 Task: Locate the nearest state parks to Austin, Texas, and San Antonio, Texas.
Action: Mouse moved to (151, 75)
Screenshot: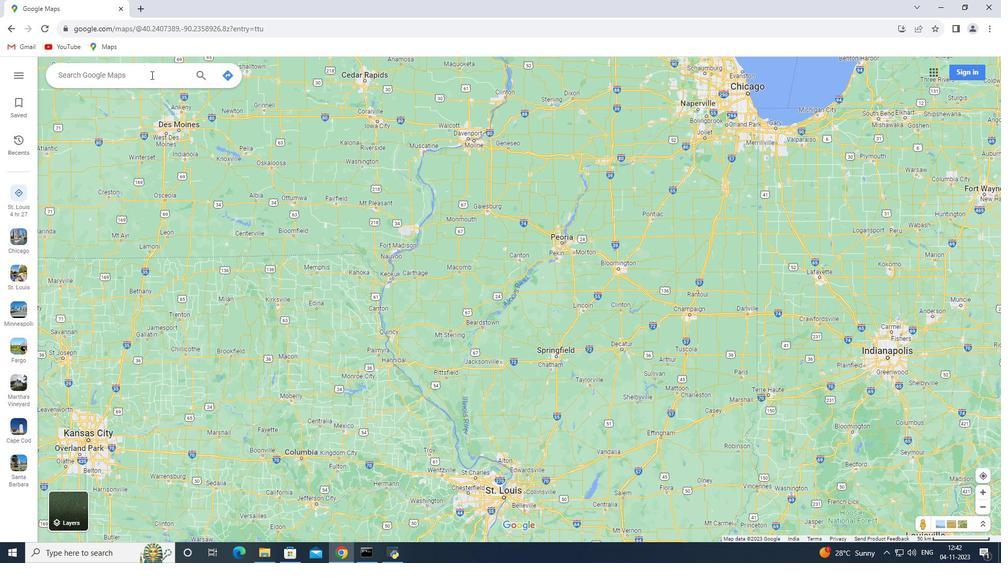 
Action: Mouse pressed left at (151, 75)
Screenshot: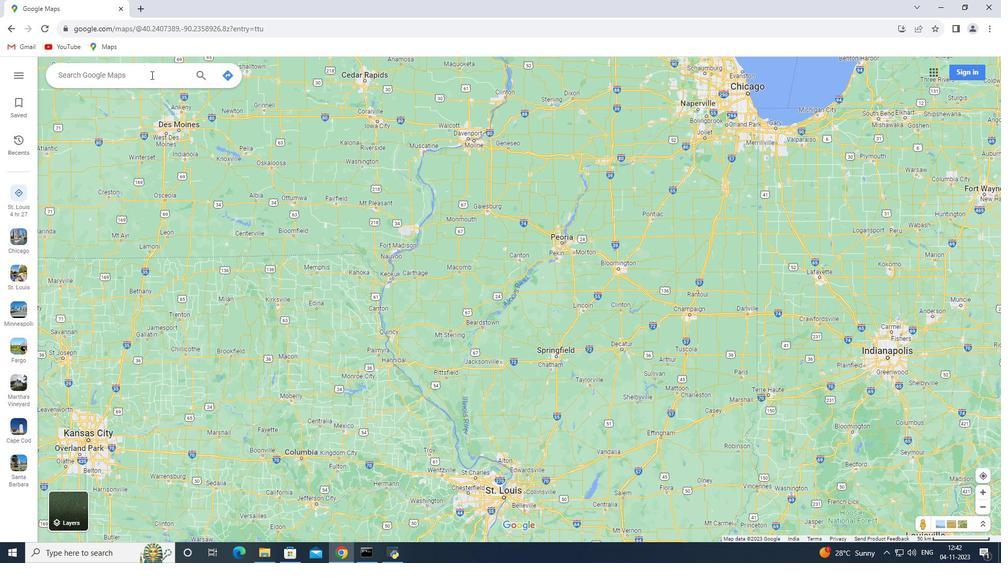 
Action: Key pressed <Key.shift>Austin,<Key.space><Key.shift>Texas<Key.enter>
Screenshot: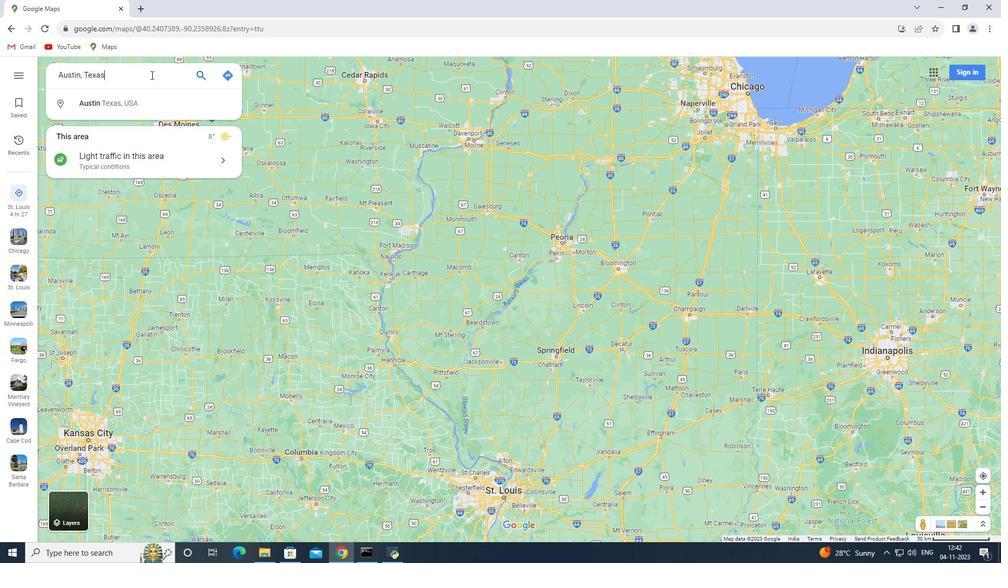 
Action: Mouse moved to (141, 247)
Screenshot: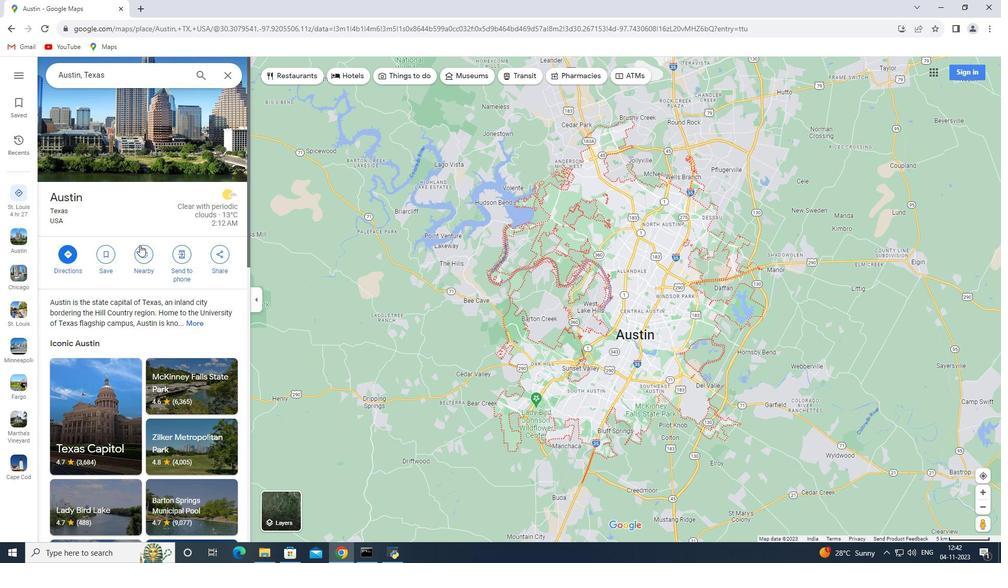 
Action: Mouse pressed left at (141, 247)
Screenshot: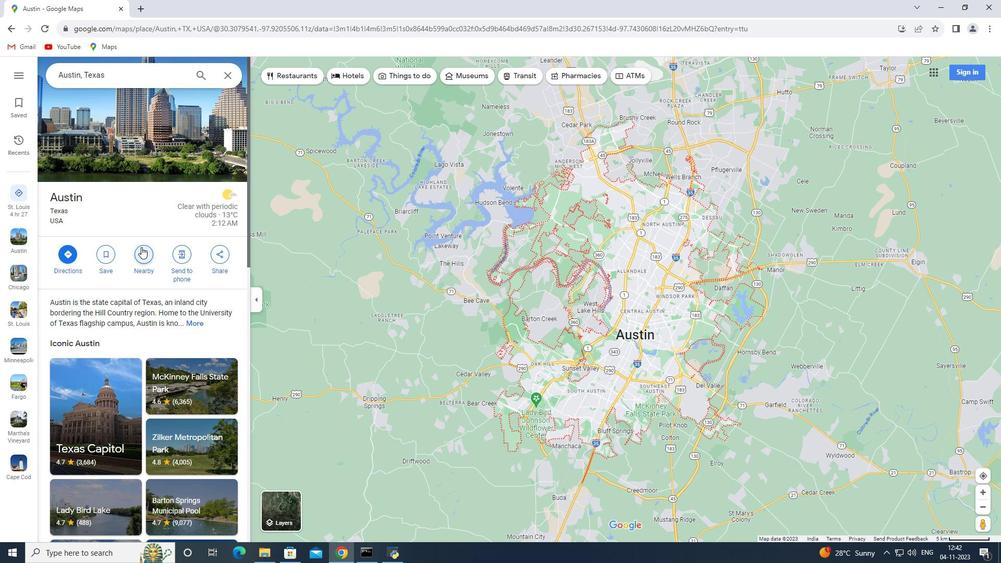 
Action: Key pressed state<Key.space>parks<Key.enter>
Screenshot: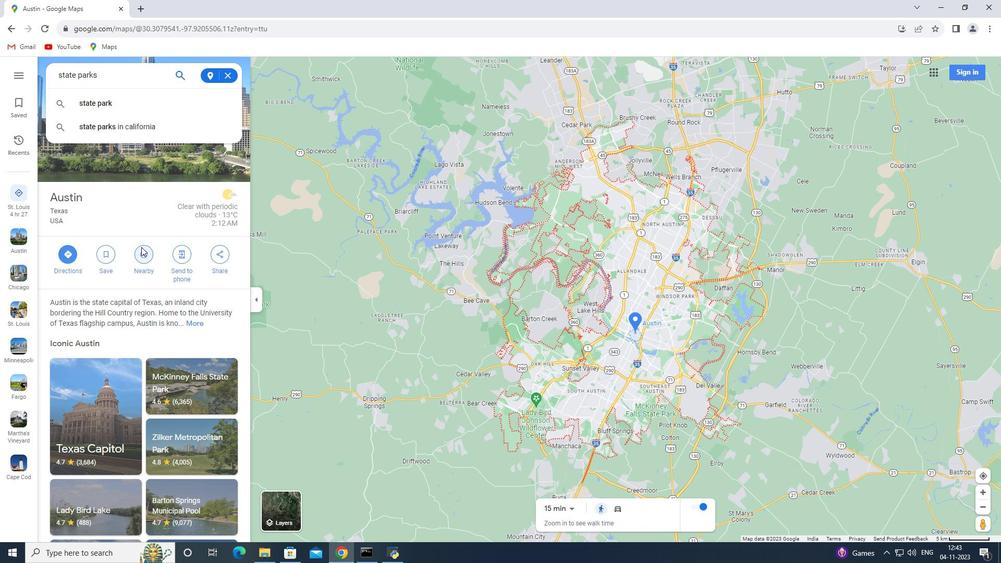 
Action: Mouse moved to (227, 74)
Screenshot: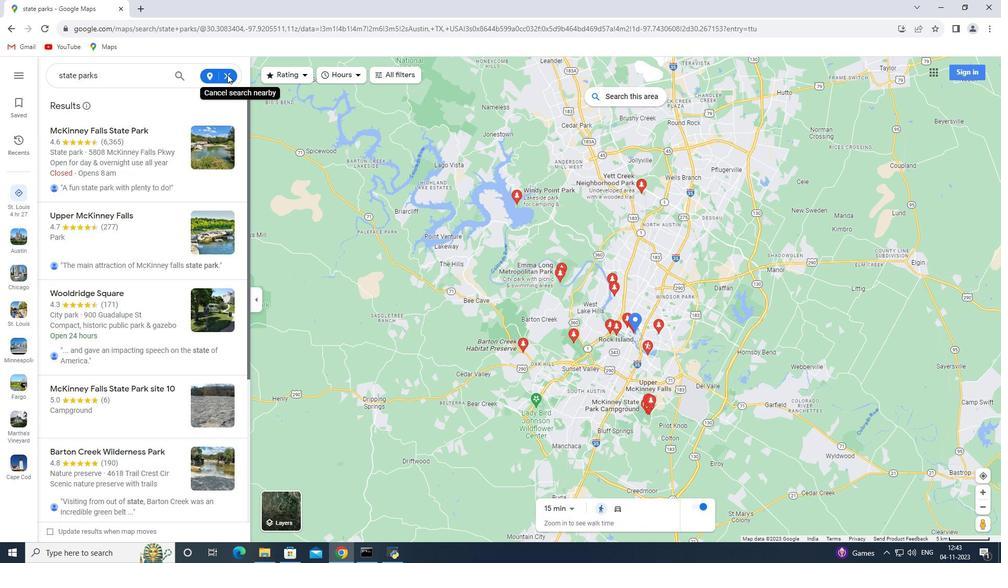 
Action: Mouse pressed left at (227, 74)
Screenshot: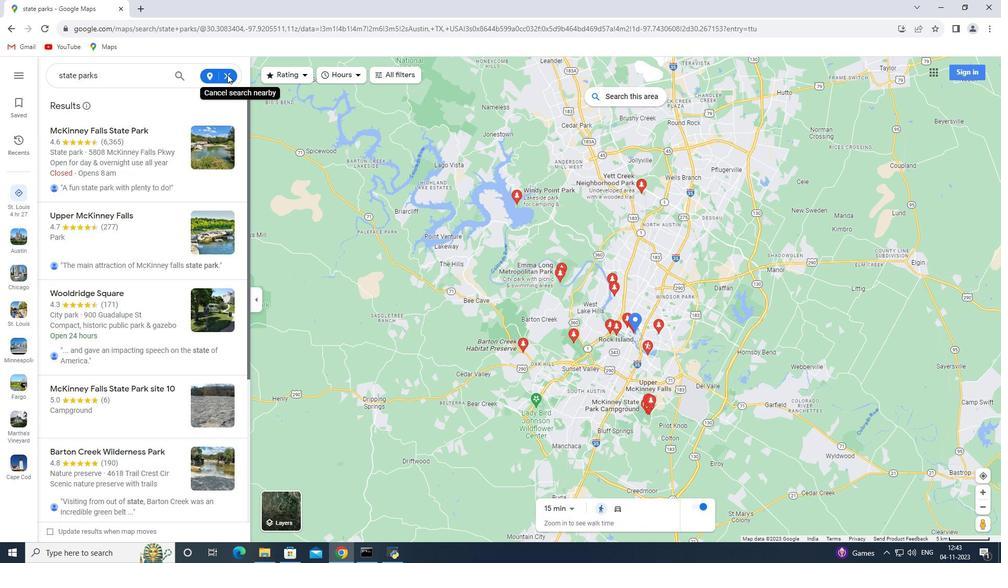 
Action: Mouse moved to (229, 73)
Screenshot: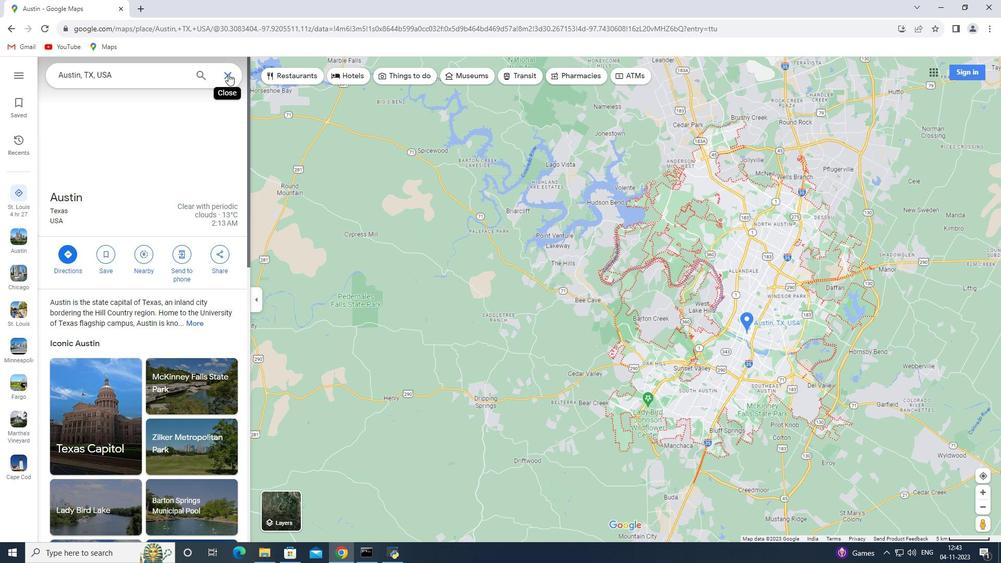
Action: Mouse pressed left at (229, 73)
Screenshot: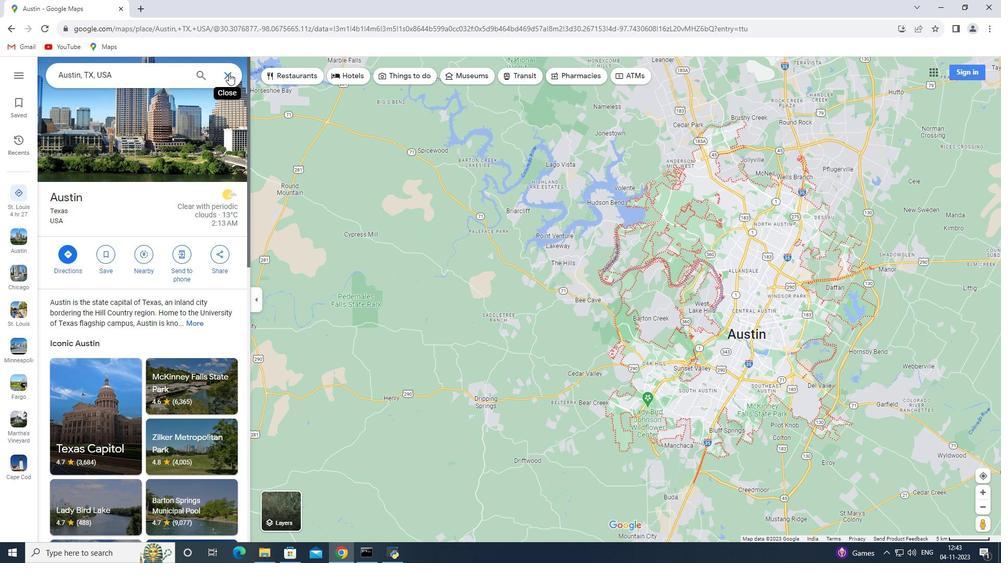 
Action: Mouse moved to (163, 67)
Screenshot: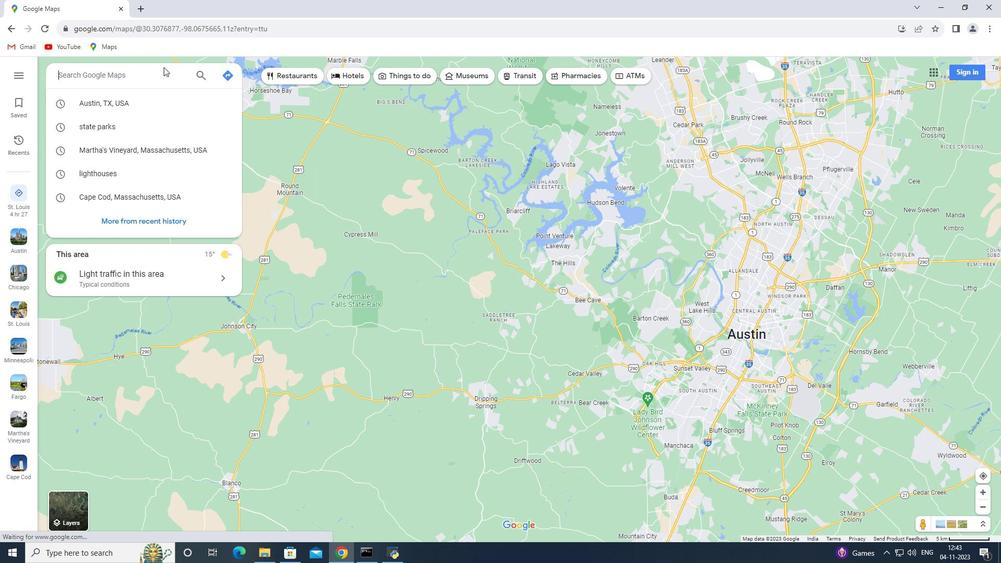 
Action: Key pressed <Key.shift>San<Key.space><Key.shift>Antonio,<Key.space><Key.shift>Texas<Key.enter>
Screenshot: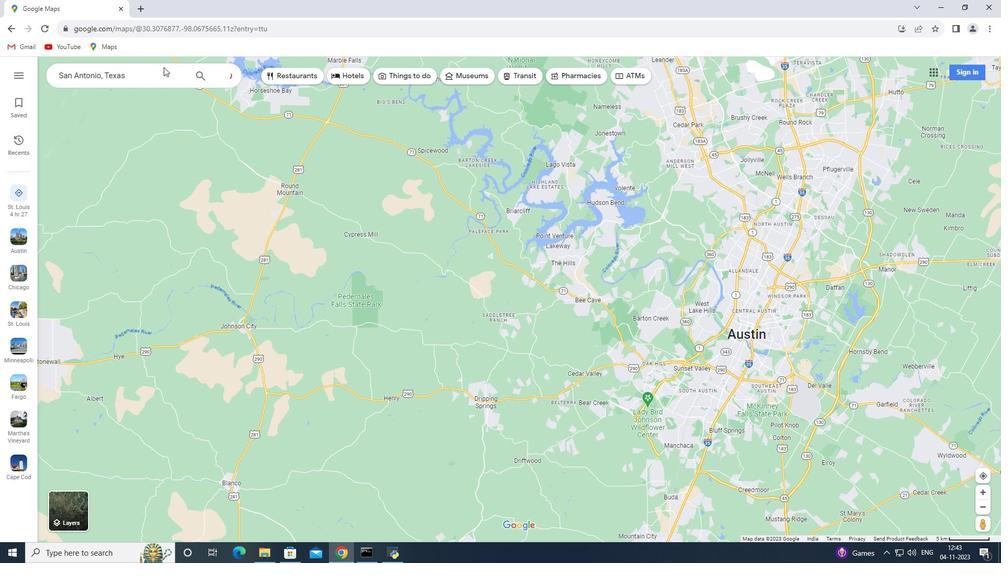 
Action: Mouse moved to (137, 250)
Screenshot: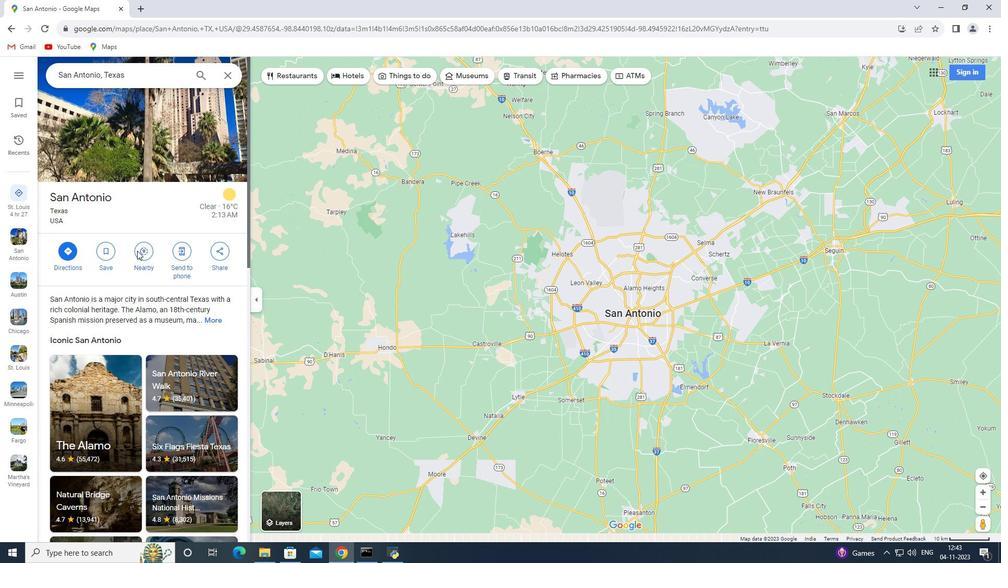 
Action: Mouse pressed left at (137, 250)
Screenshot: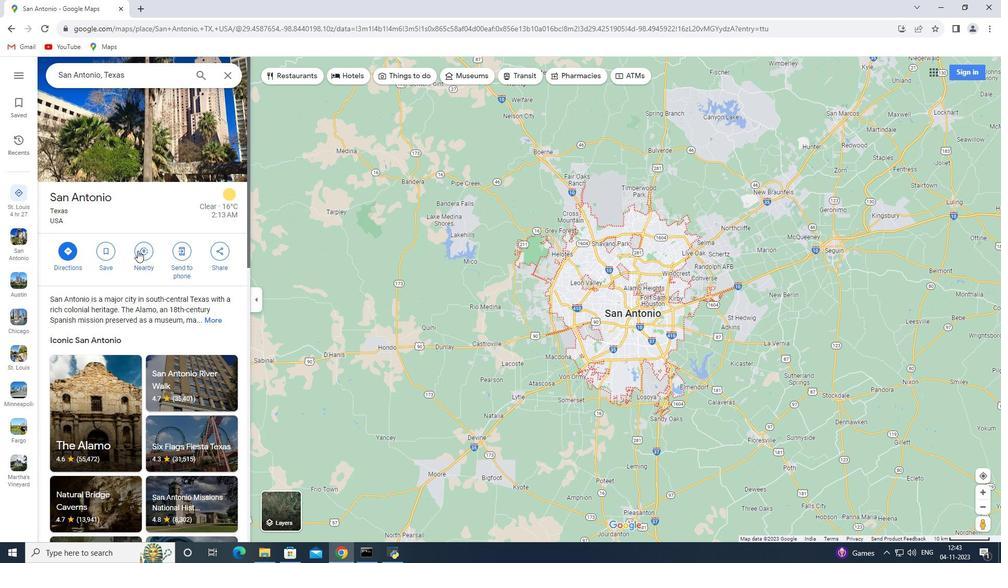 
Action: Key pressed state<Key.space>parks<Key.enter>
Screenshot: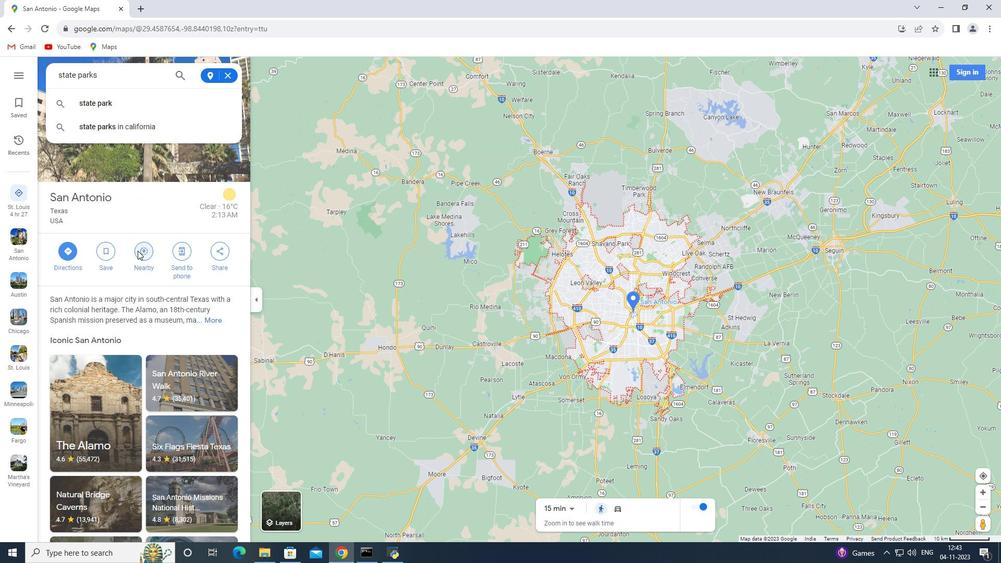 
